 Task: Plan a time to attend the networking event.
Action: Mouse moved to (65, 93)
Screenshot: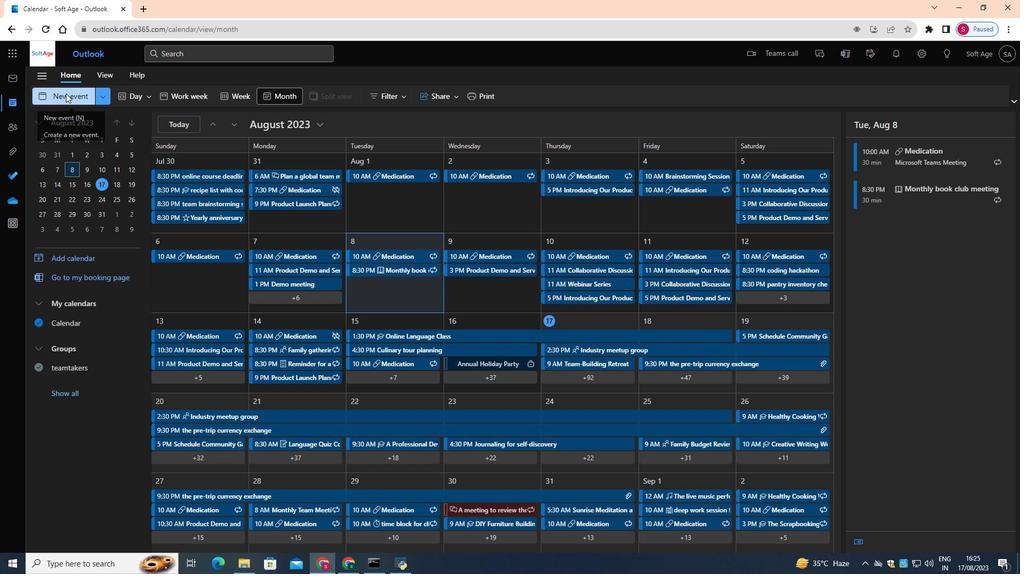 
Action: Mouse pressed left at (65, 93)
Screenshot: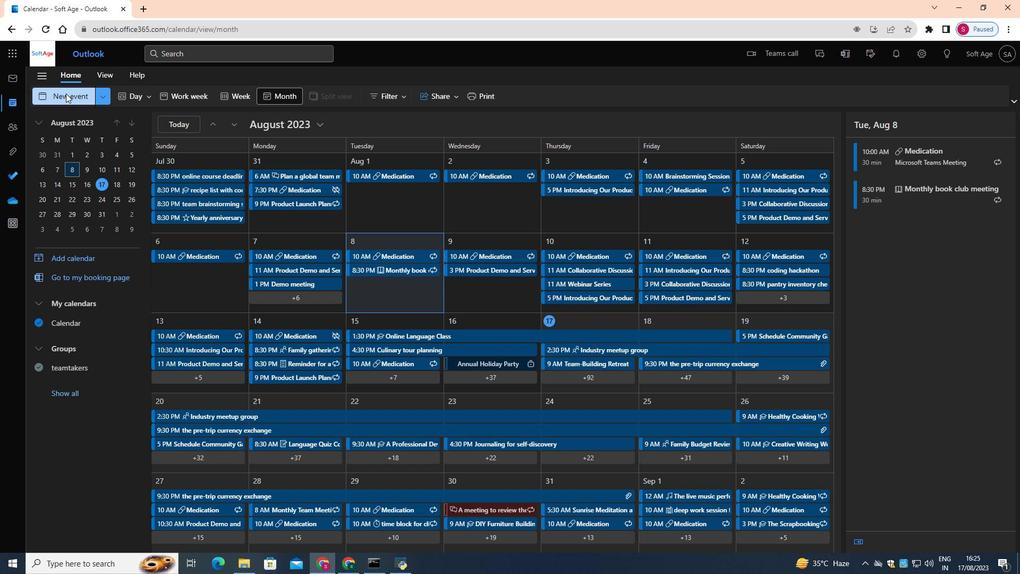 
Action: Mouse moved to (330, 165)
Screenshot: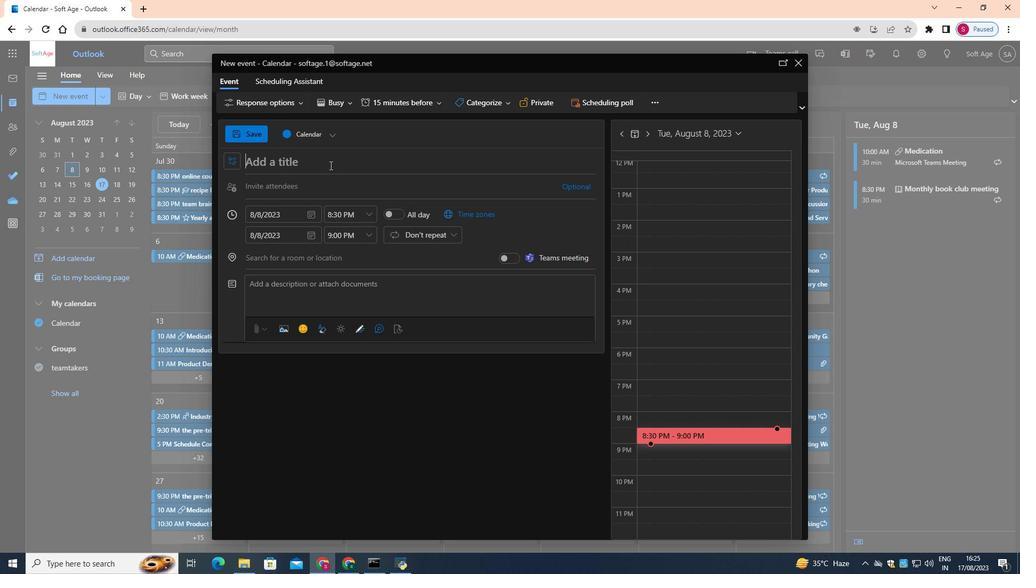 
Action: Mouse pressed left at (330, 165)
Screenshot: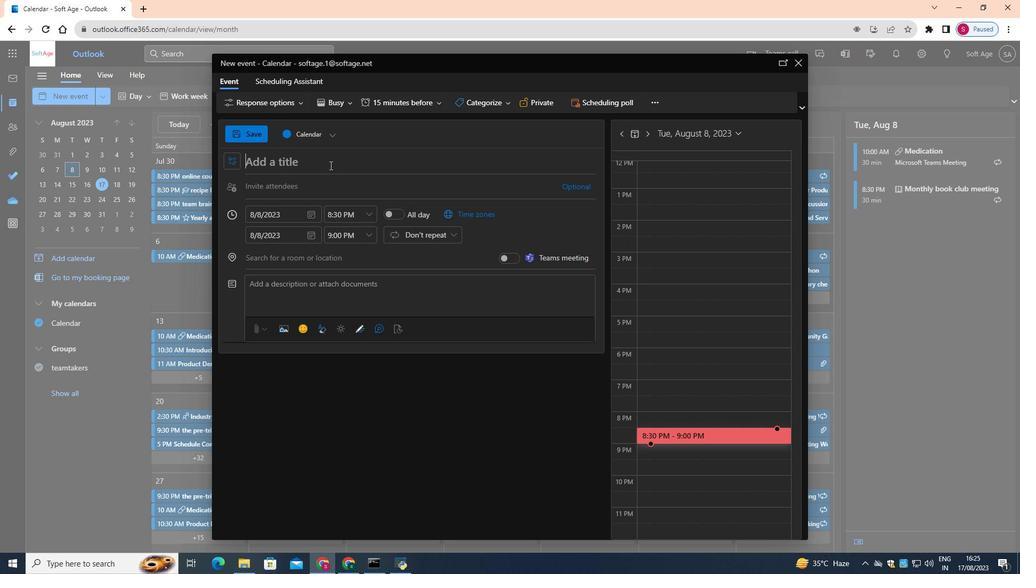
Action: Key pressed <Key.shift>Networking<Key.space><Key.shift>Event
Screenshot: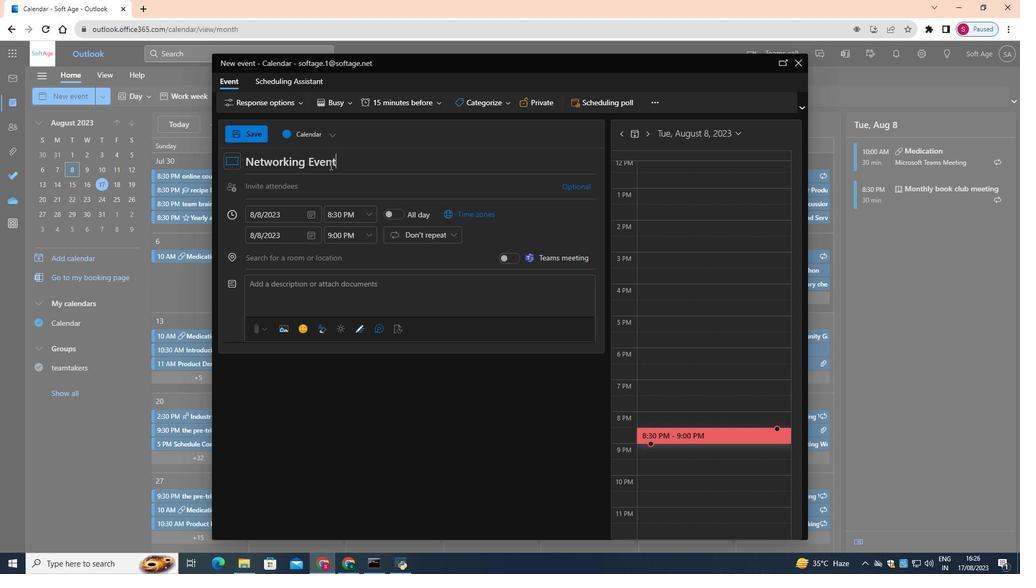 
Action: Mouse moved to (308, 213)
Screenshot: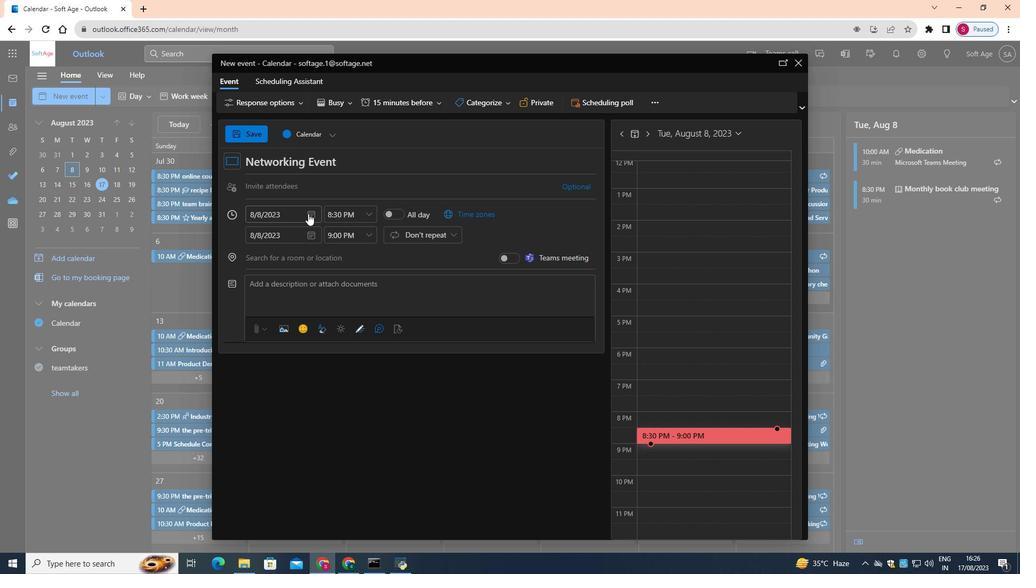 
Action: Mouse pressed left at (308, 213)
Screenshot: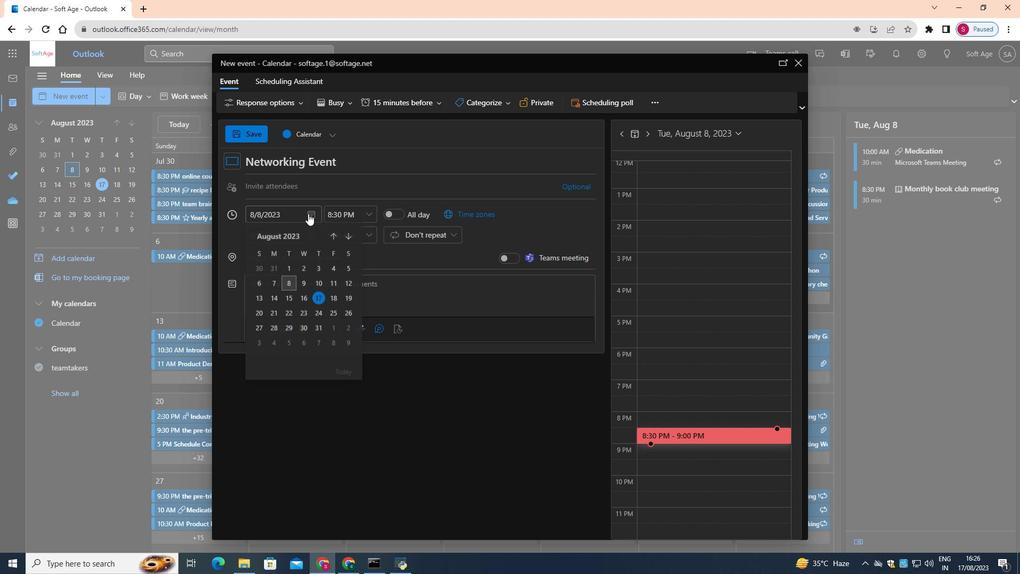 
Action: Mouse moved to (269, 326)
Screenshot: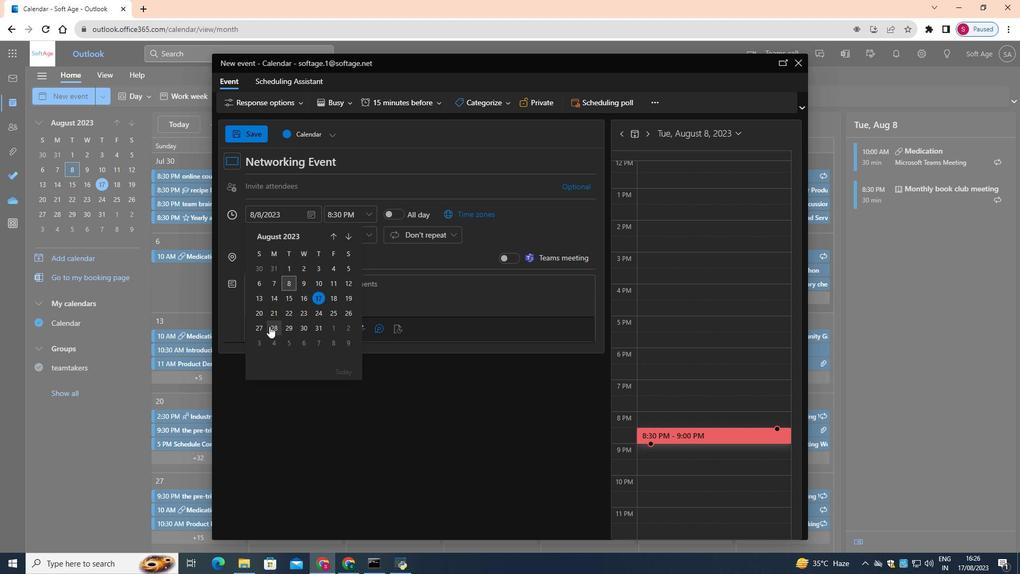 
Action: Mouse pressed left at (269, 326)
Screenshot: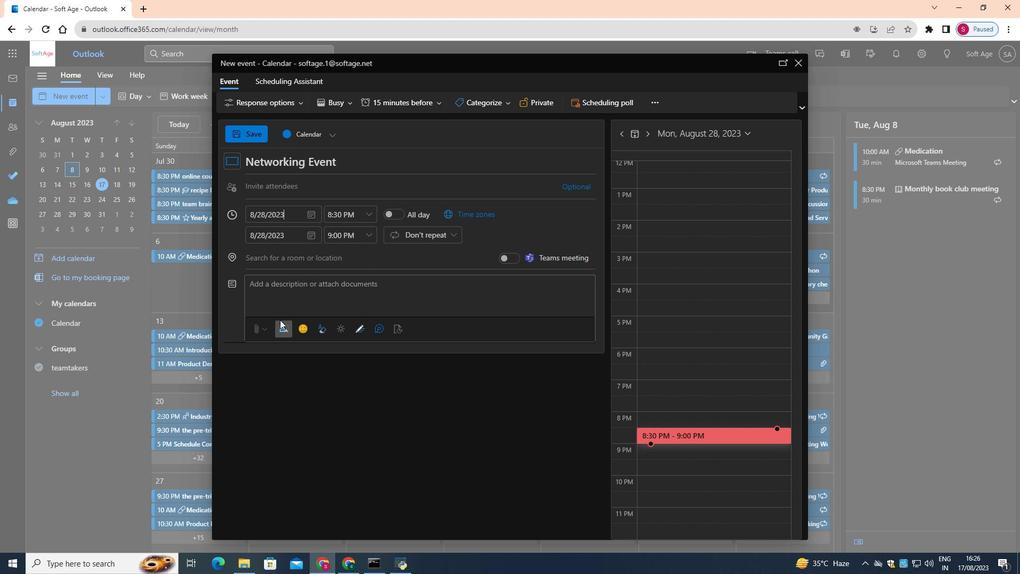 
Action: Mouse moved to (369, 211)
Screenshot: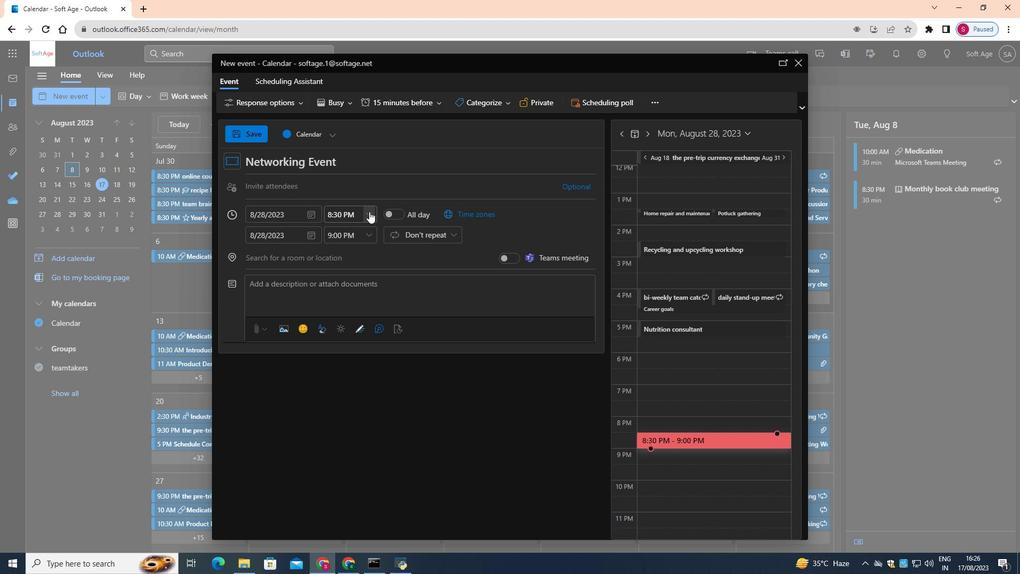 
Action: Mouse pressed left at (369, 211)
Screenshot: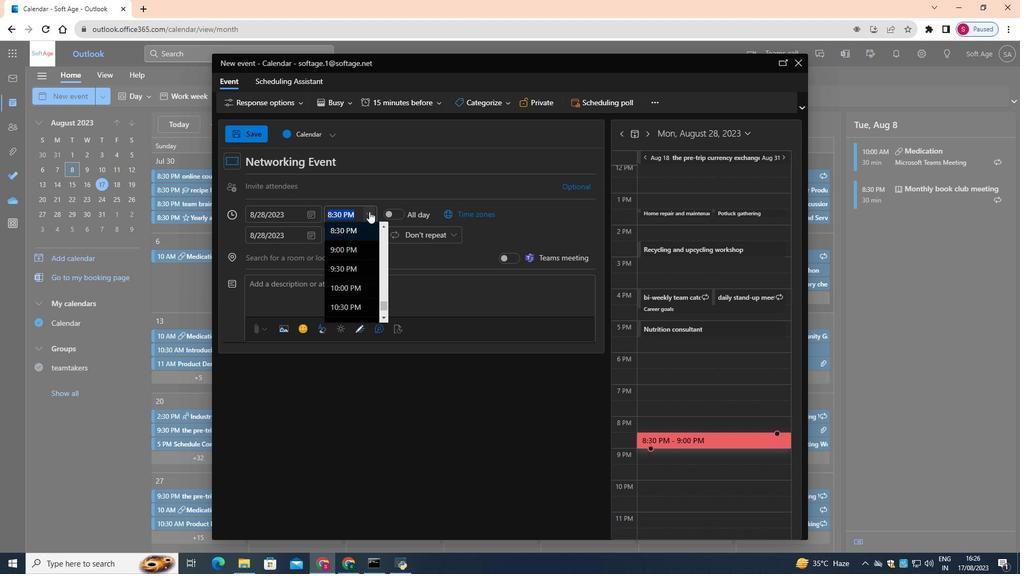 
Action: Mouse moved to (362, 280)
Screenshot: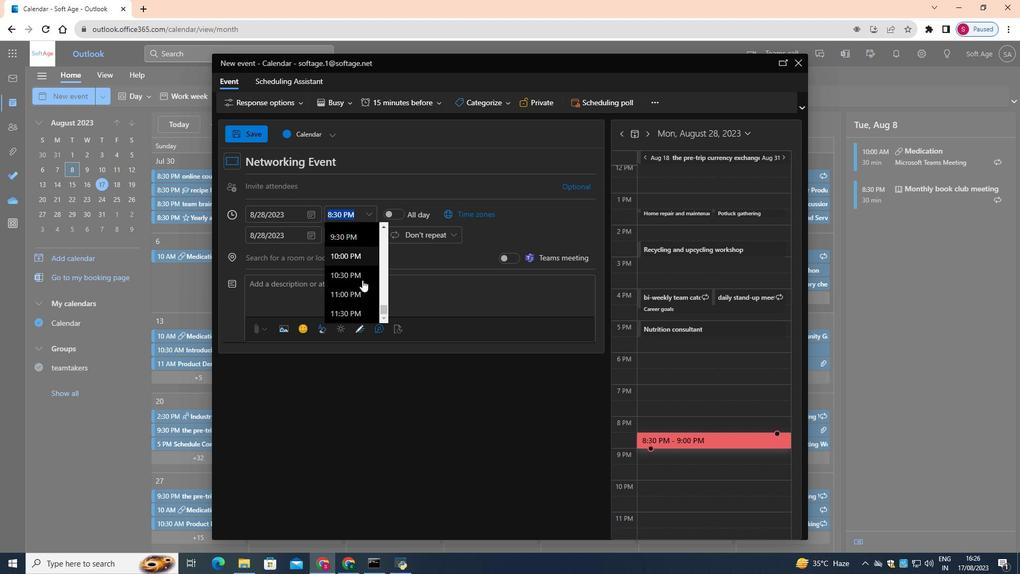 
Action: Mouse scrolled (362, 279) with delta (0, 0)
Screenshot: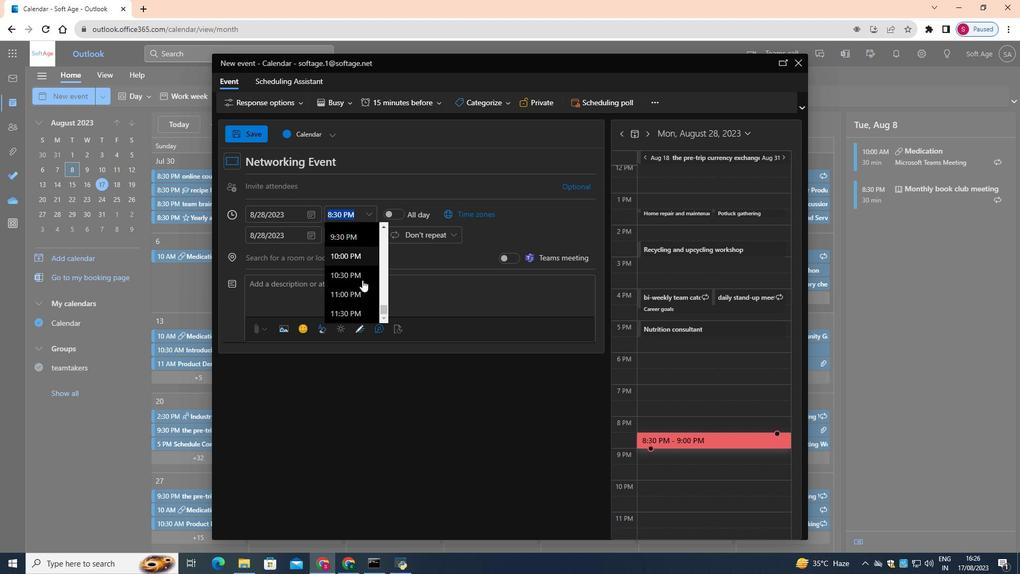 
Action: Mouse moved to (362, 280)
Screenshot: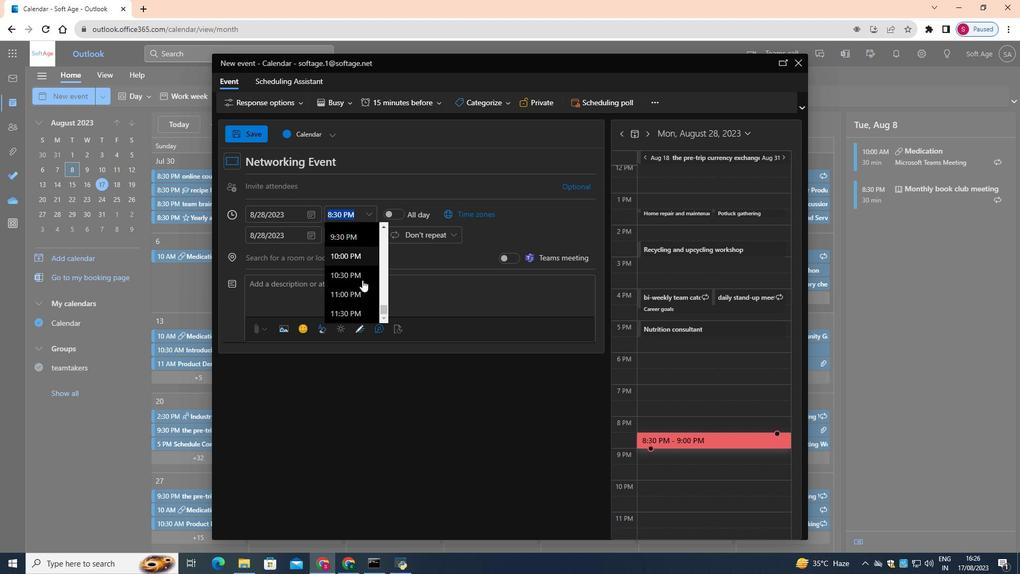 
Action: Mouse scrolled (362, 279) with delta (0, 0)
Screenshot: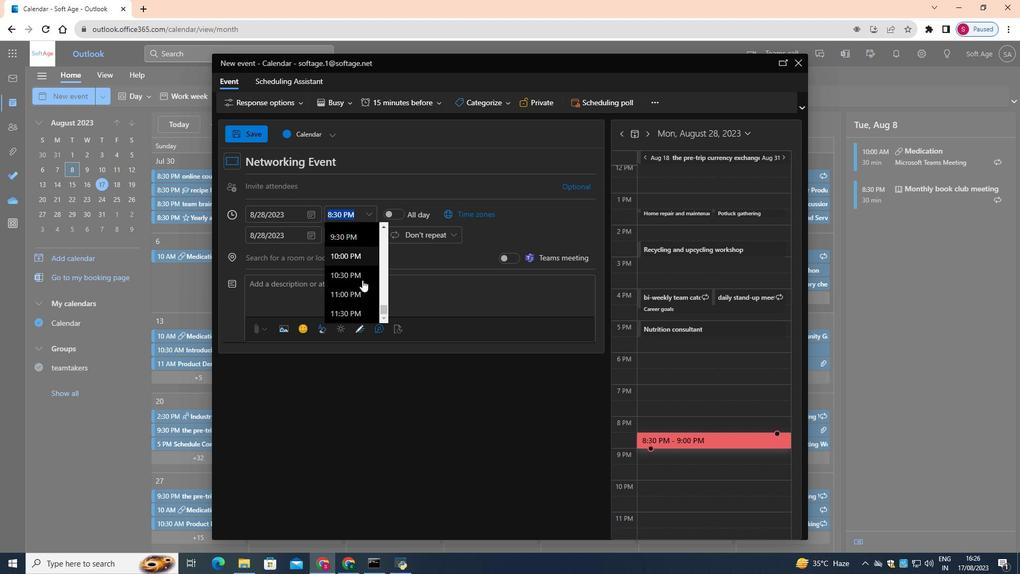 
Action: Mouse moved to (351, 268)
Screenshot: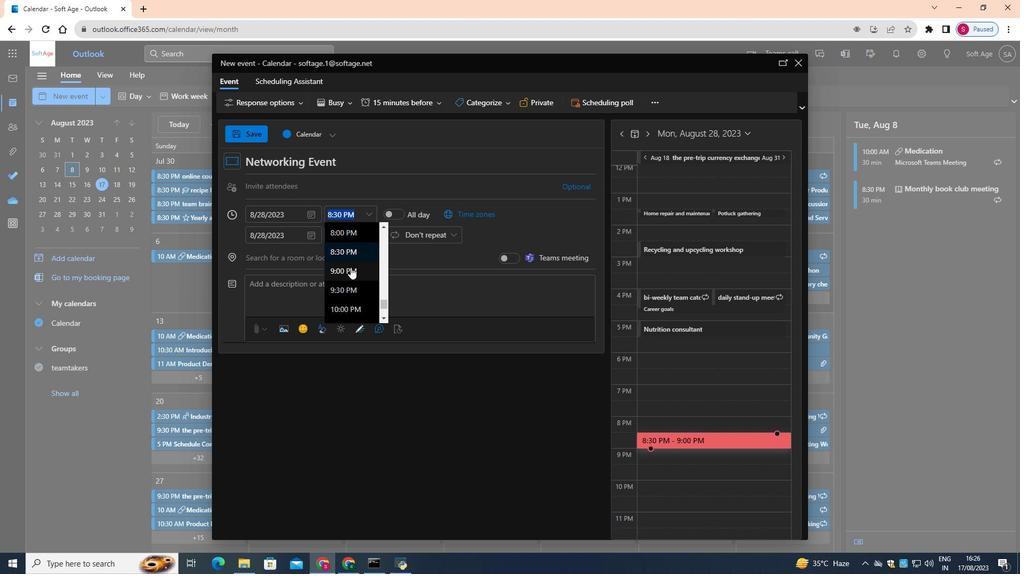 
Action: Mouse scrolled (351, 269) with delta (0, 0)
Screenshot: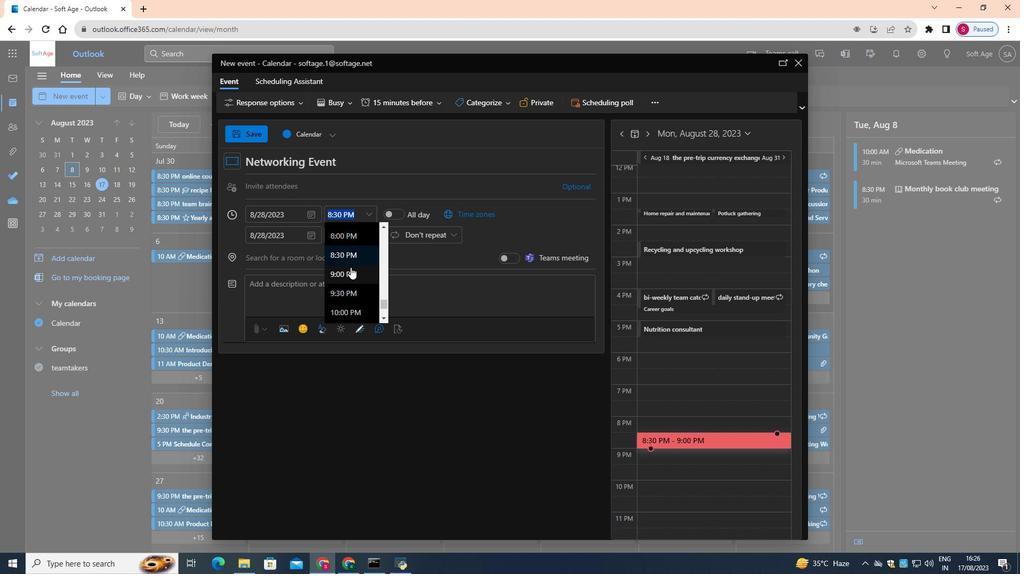 
Action: Mouse moved to (350, 267)
Screenshot: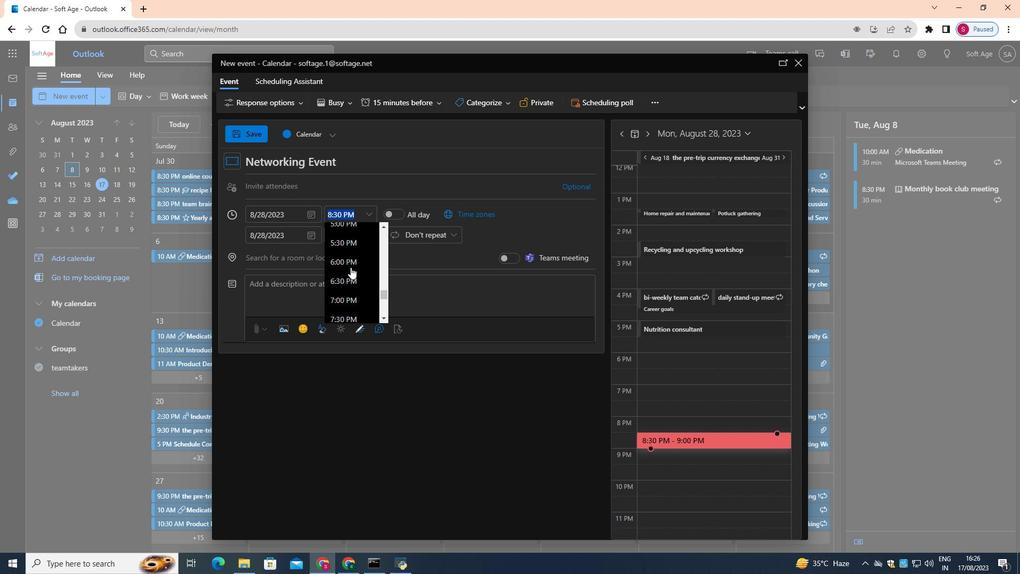 
Action: Mouse scrolled (350, 267) with delta (0, 0)
Screenshot: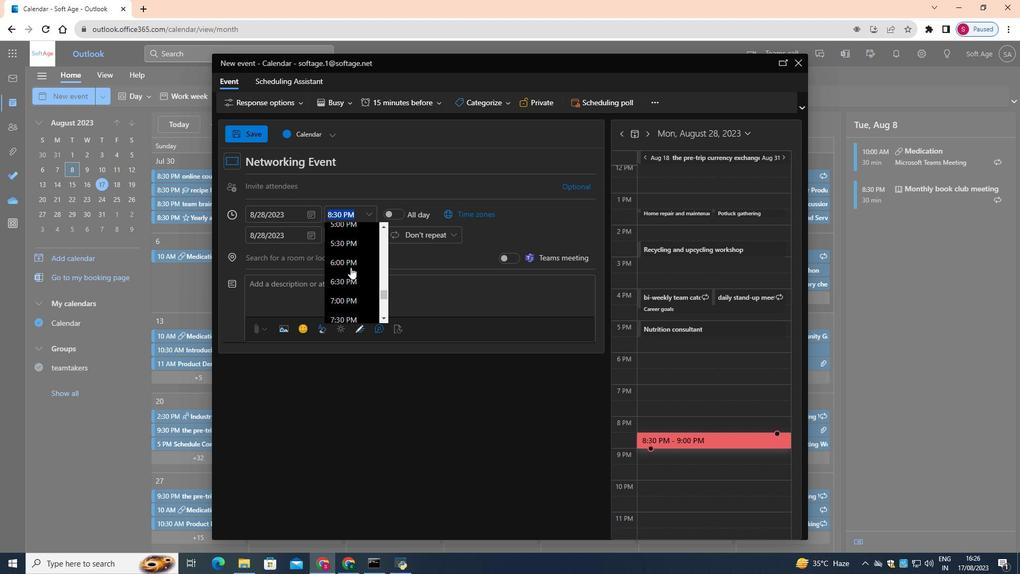 
Action: Mouse scrolled (350, 267) with delta (0, 0)
Screenshot: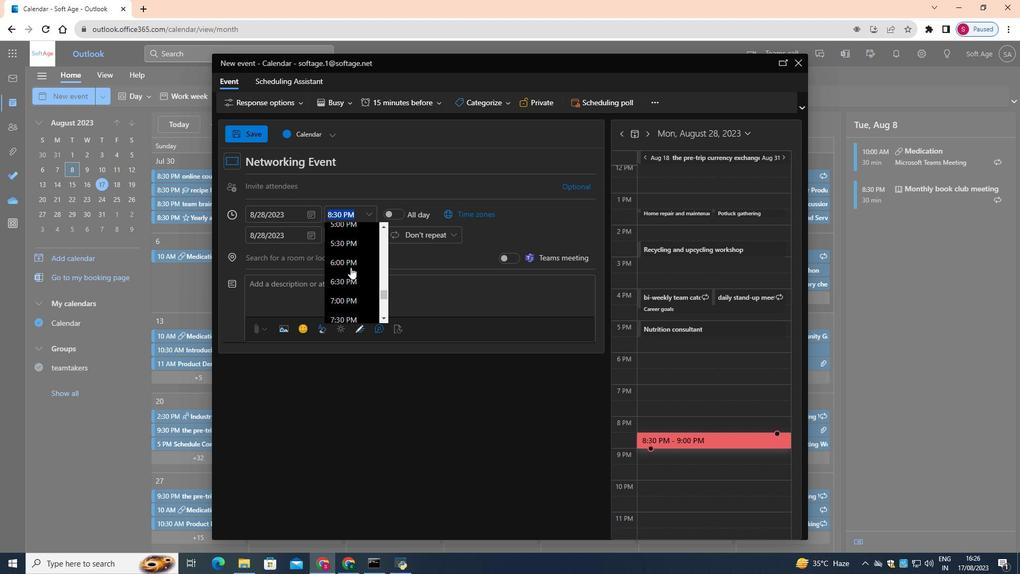 
Action: Mouse moved to (345, 262)
Screenshot: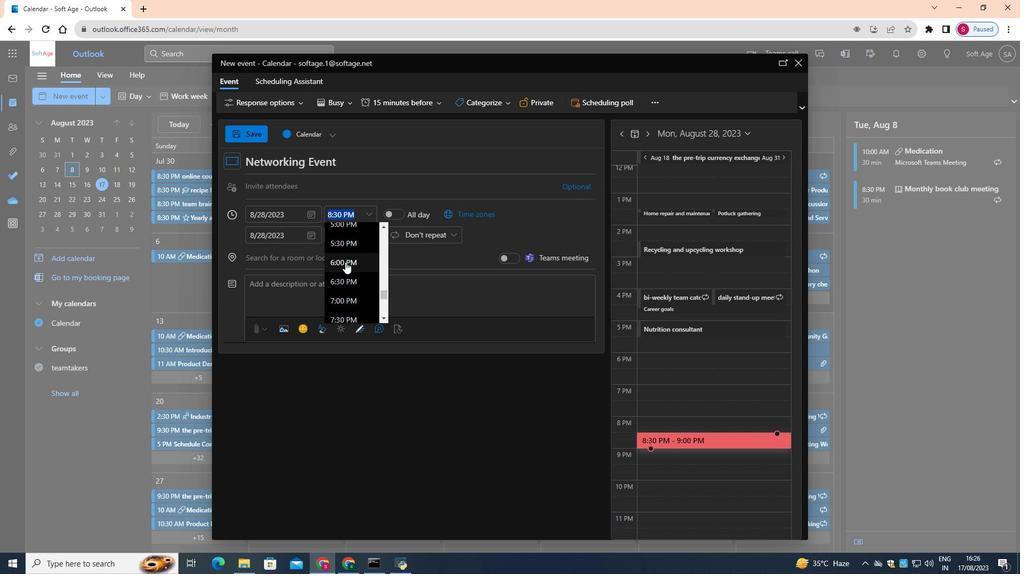 
Action: Mouse pressed left at (345, 262)
Screenshot: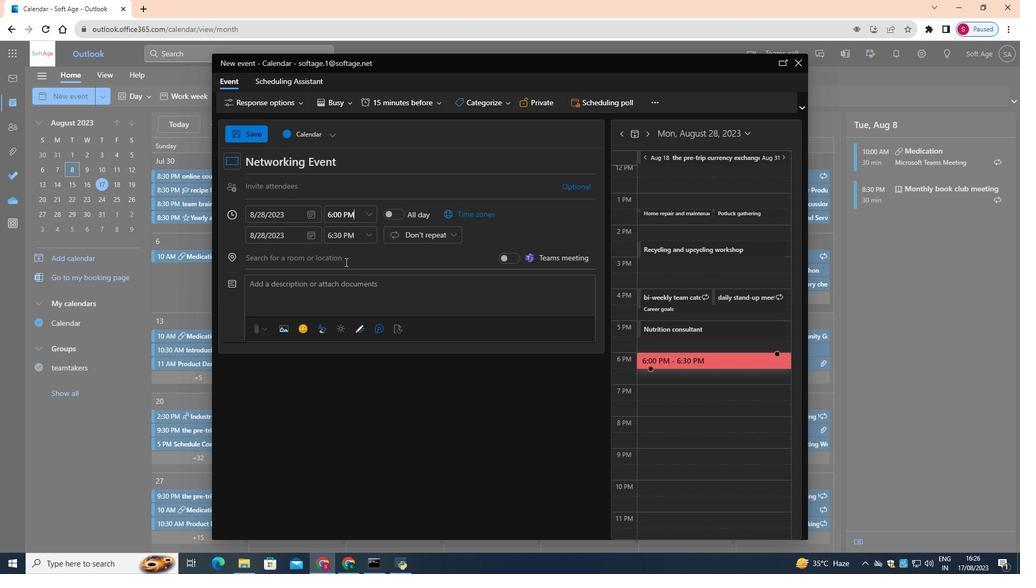 
Action: Mouse moved to (364, 230)
Screenshot: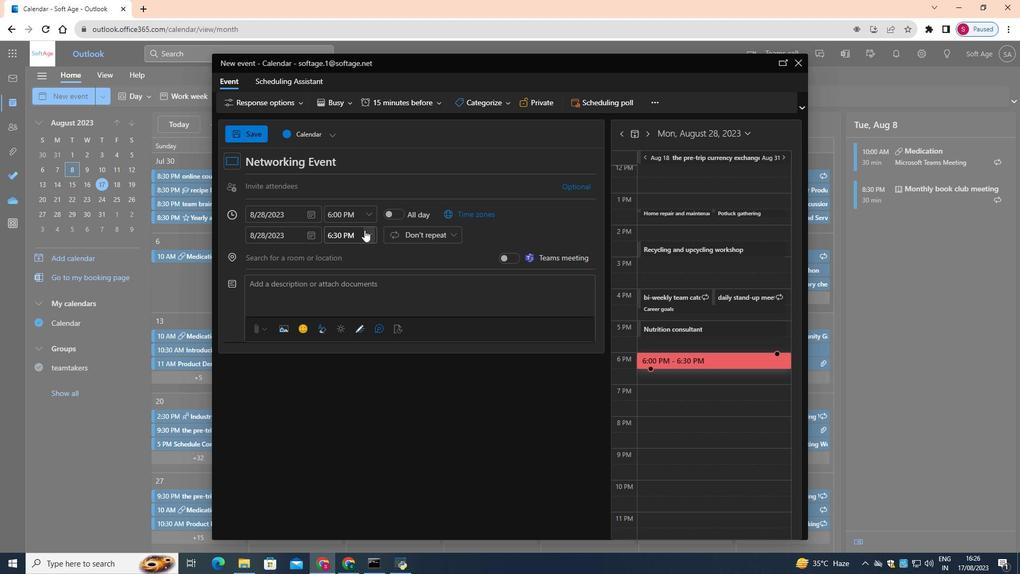 
Action: Mouse pressed left at (364, 230)
Screenshot: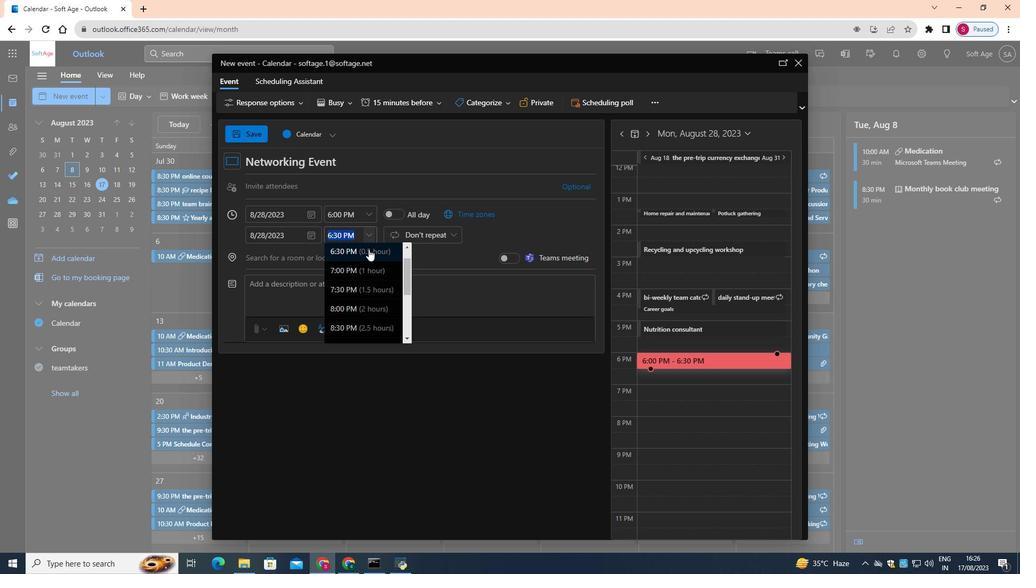 
Action: Mouse moved to (354, 309)
Screenshot: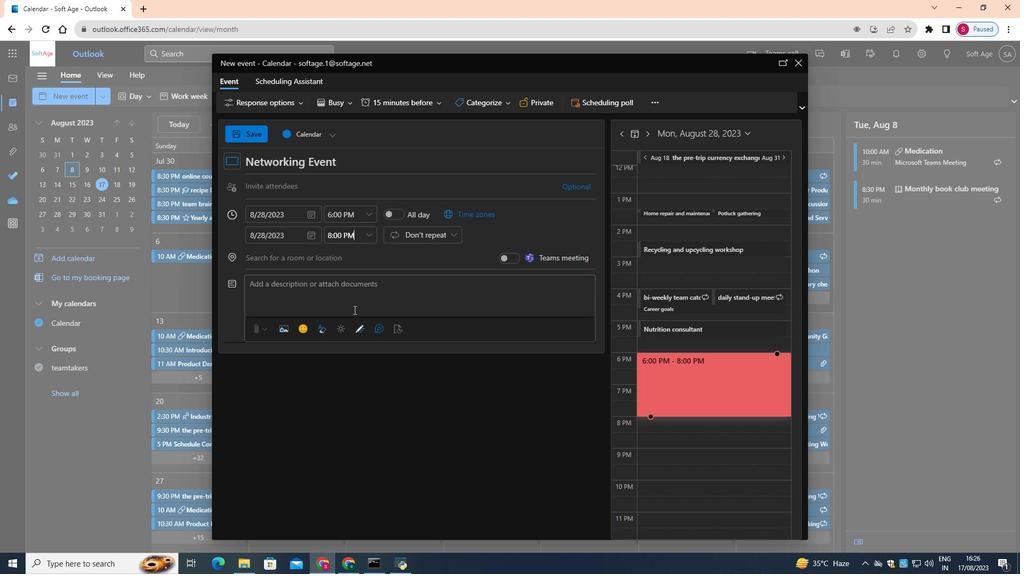 
Action: Mouse pressed left at (354, 309)
Screenshot: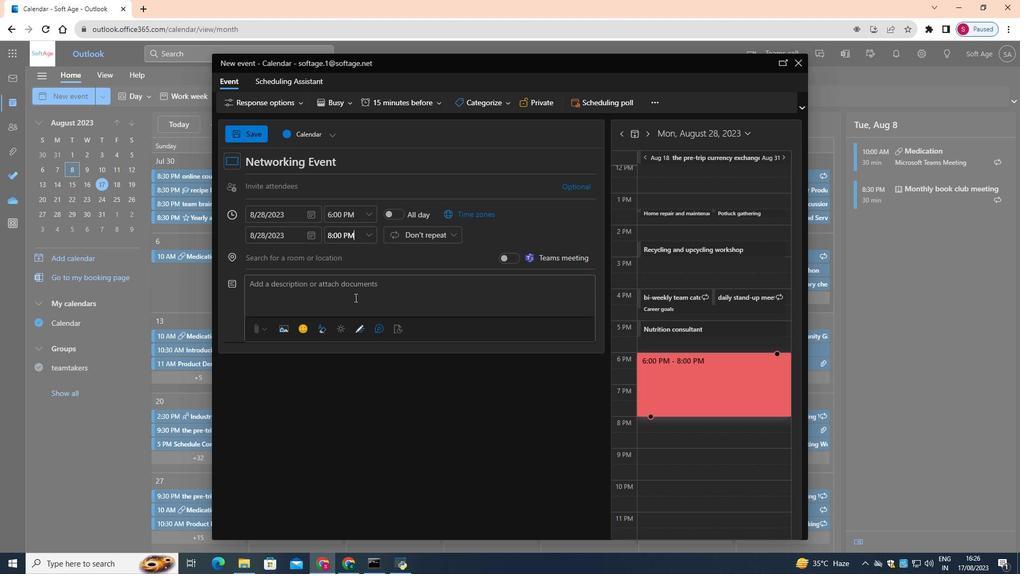
Action: Mouse moved to (364, 293)
Screenshot: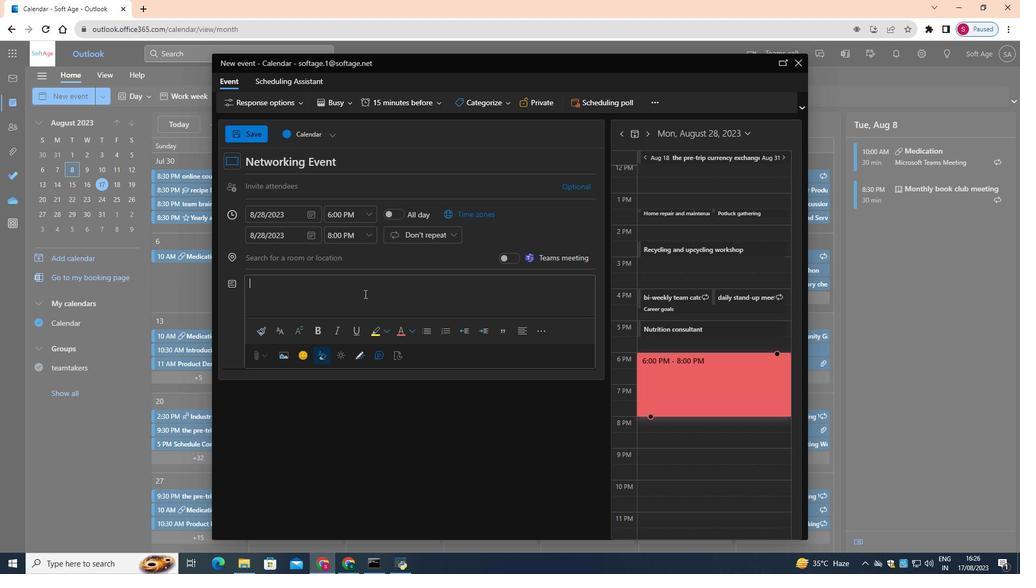 
Action: Mouse pressed left at (364, 293)
Screenshot: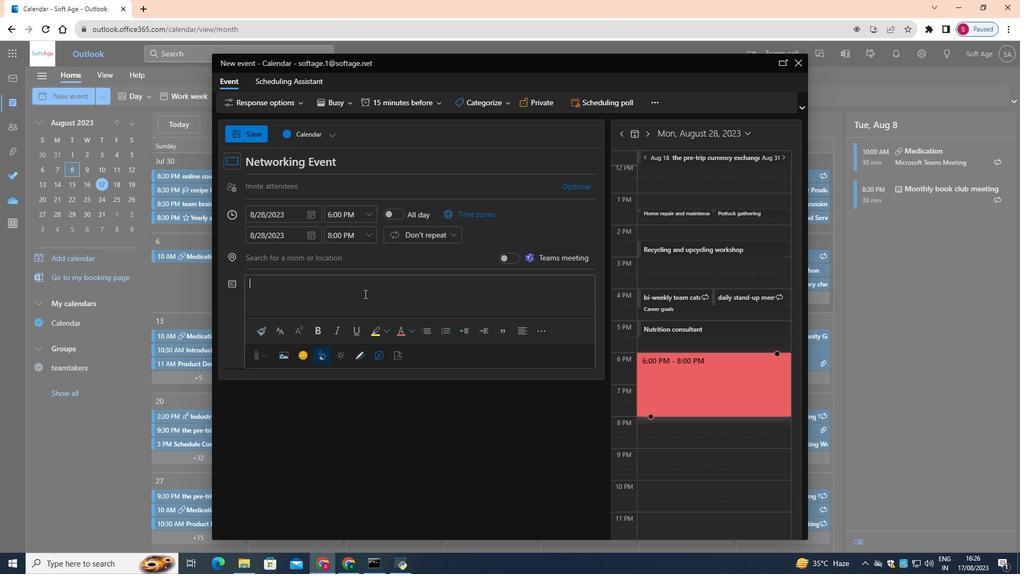 
Action: Key pressed <Key.shift>Expand<Key.space>your<Key.space>professional<Key.space>horizons<Key.space>and<Key.space>build<Key.space>meaningful<Key.space>connections<Key.shift_r><Key.shift_r><Key.shift_r>!<Key.space><Key.shift>Join<Key.space>us<Key.space>for<Key.space>an<Key.space>exciting<Key.space><Key.shift>Networking<Key.space><Key.shift>Event<Key.space>where<Key.space>you'll<Key.space>have<Key.space>the<Key.space>opportunity<Key.space>to<Key.space>engage<Key.space>with<Key.space>fellow<Key.space>professionals,<Key.space>exchange<Key.space>ideas,<Key.space>and<Key.space>foster<Key.space>collaborations.
Screenshot: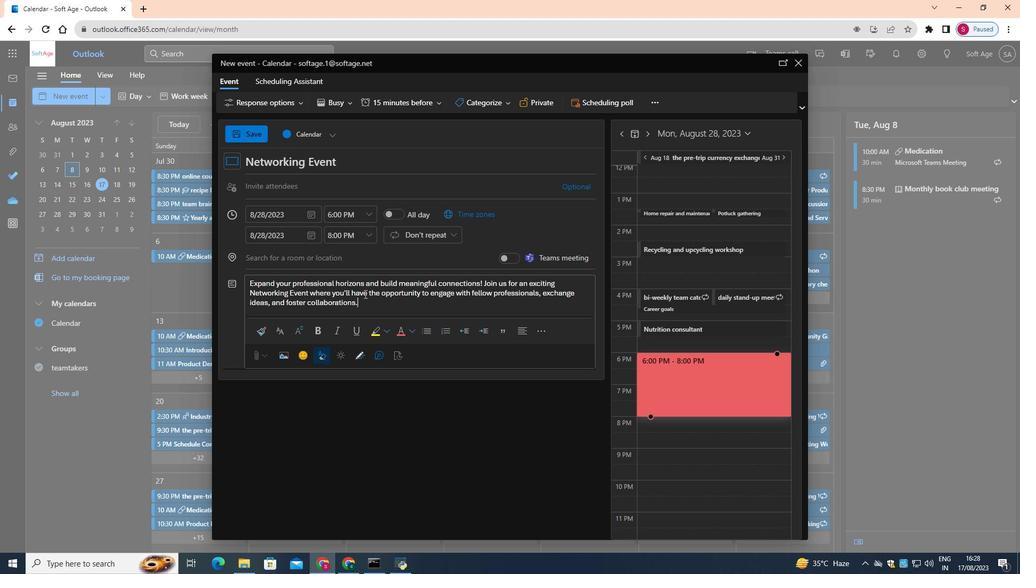 
Action: Mouse moved to (256, 134)
Screenshot: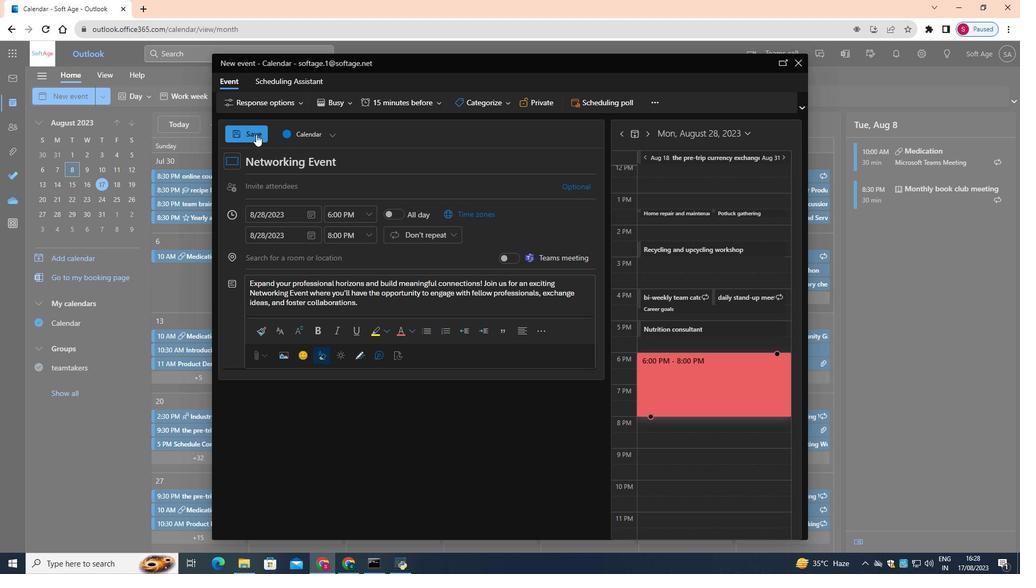 
Action: Mouse pressed left at (256, 134)
Screenshot: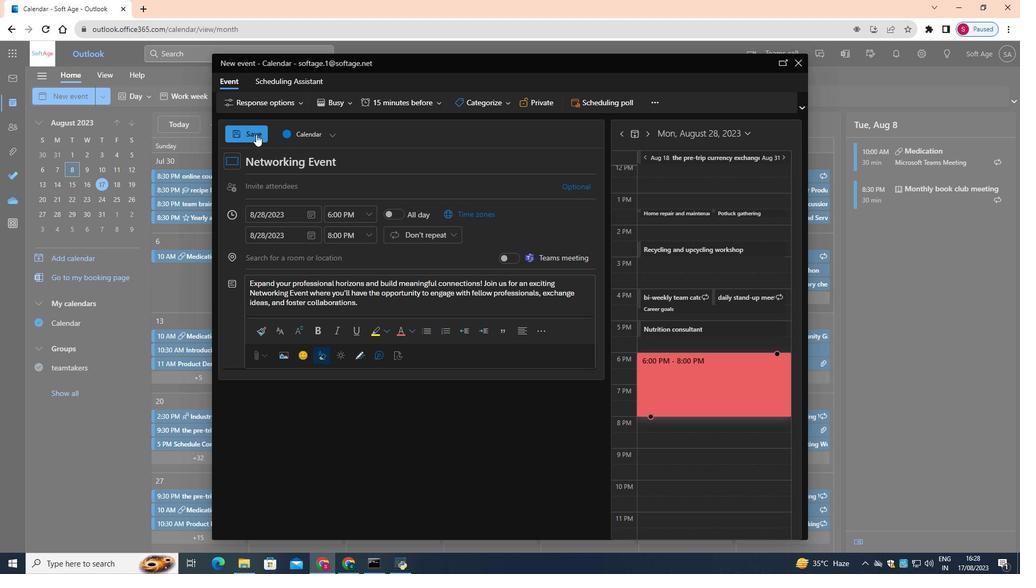 
